 Task: Create Card Card0000000344 in Board Board0000000086 in Workspace WS0000000029 in Trello. Create Card Card0000000345 in Board Board0000000087 in Workspace WS0000000029 in Trello. Create Card Card0000000346 in Board Board0000000087 in Workspace WS0000000029 in Trello. Create Card Card0000000347 in Board Board0000000087 in Workspace WS0000000029 in Trello. Create Card Card0000000348 in Board Board0000000087 in Workspace WS0000000029 in Trello
Action: Mouse moved to (110, 362)
Screenshot: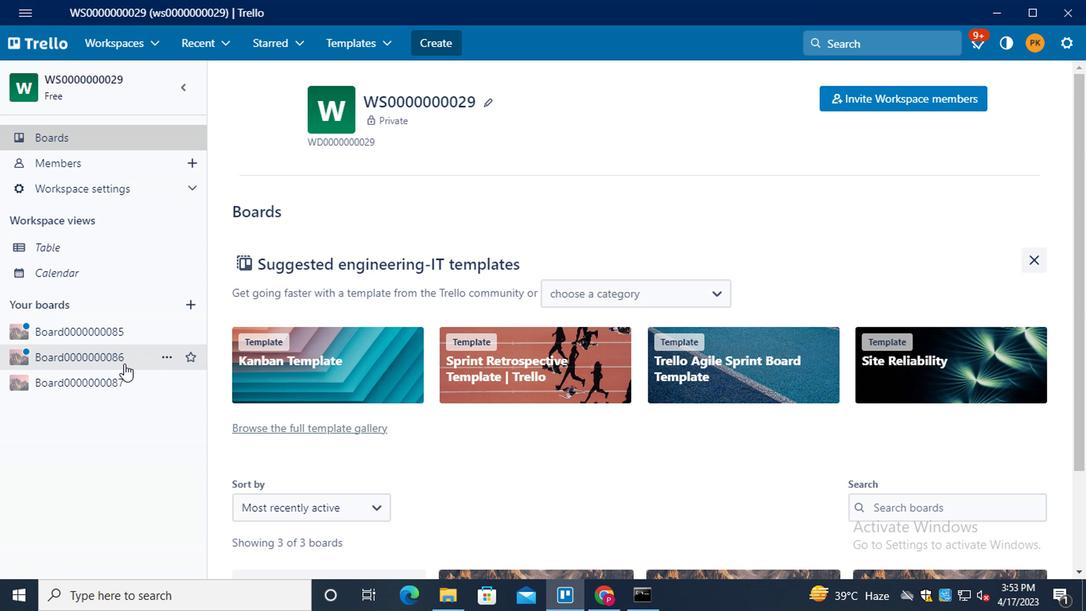 
Action: Mouse pressed left at (110, 362)
Screenshot: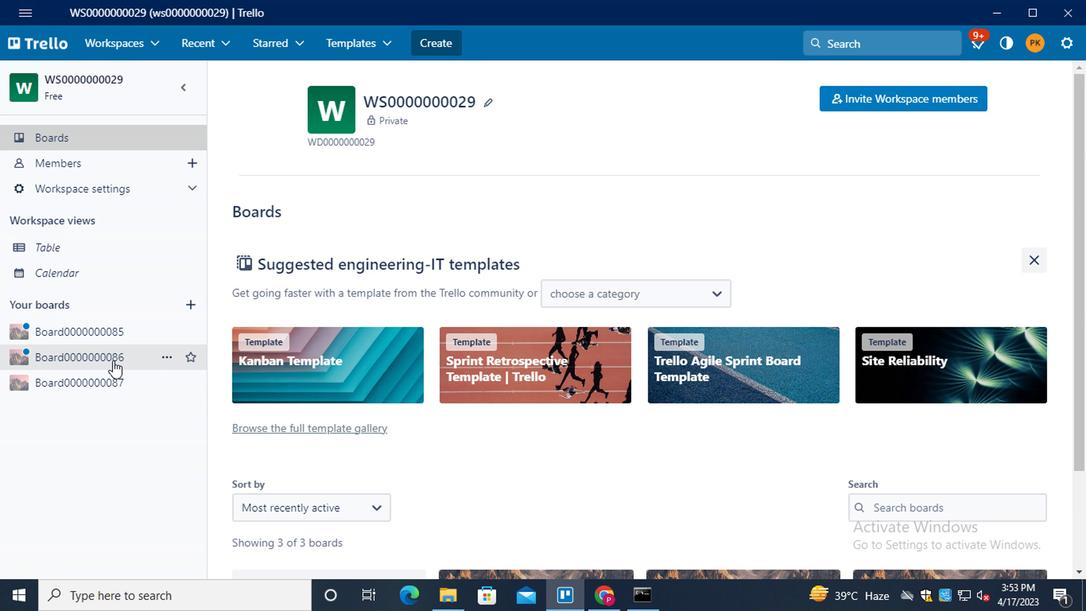 
Action: Mouse moved to (295, 245)
Screenshot: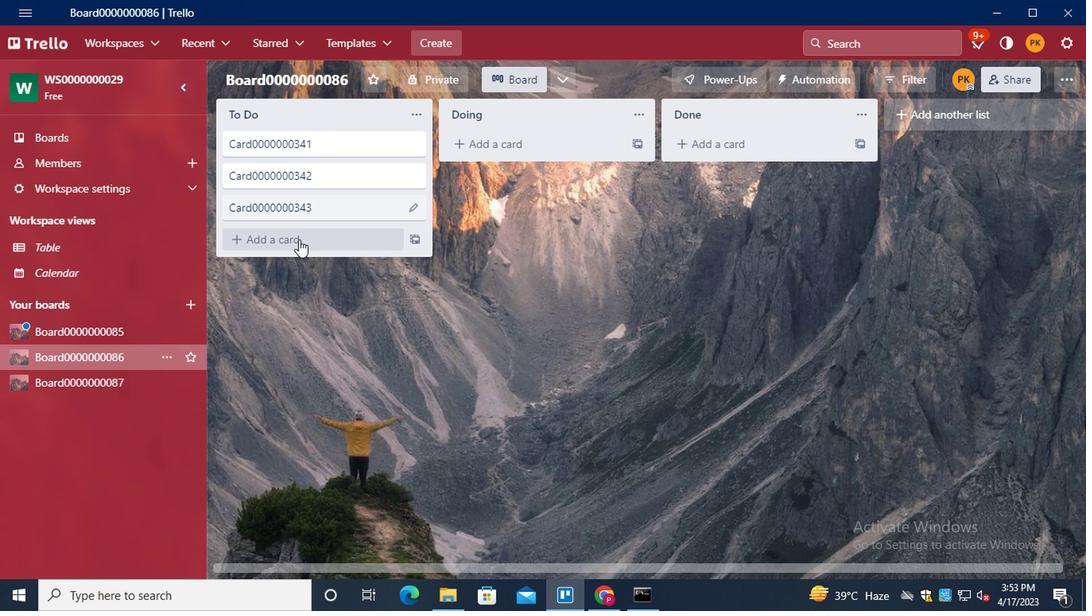 
Action: Mouse pressed left at (295, 245)
Screenshot: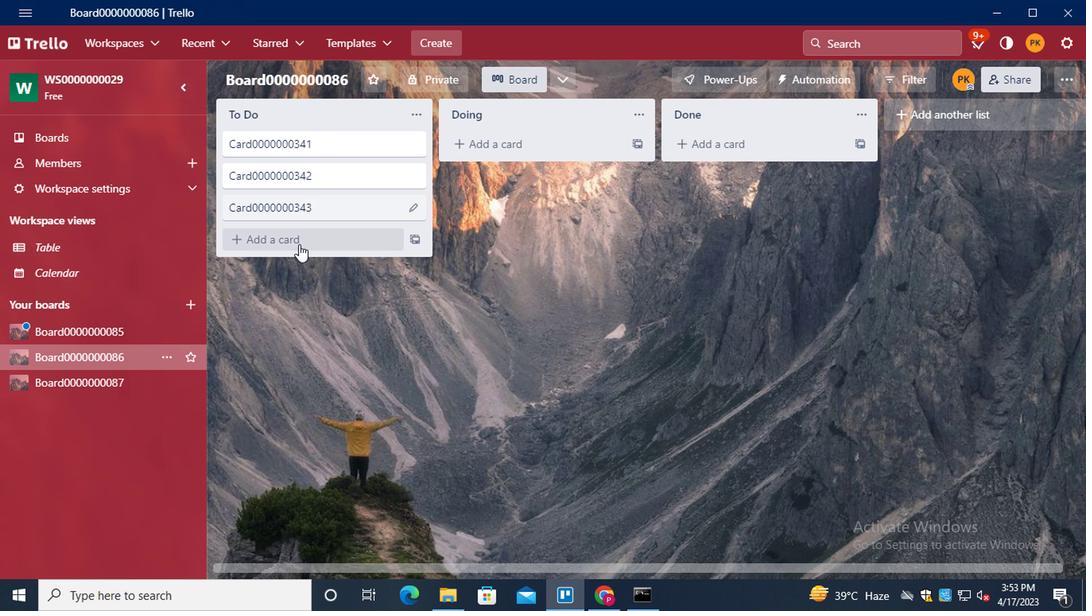 
Action: Key pressed <Key.shift>CARD0000000344<Key.enter>
Screenshot: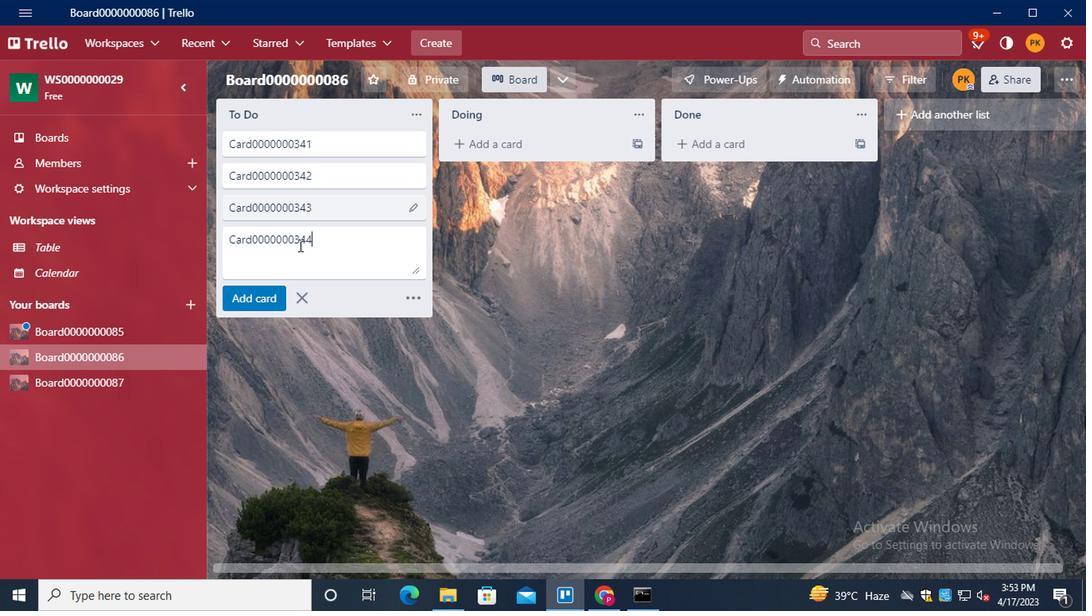 
Action: Mouse moved to (294, 329)
Screenshot: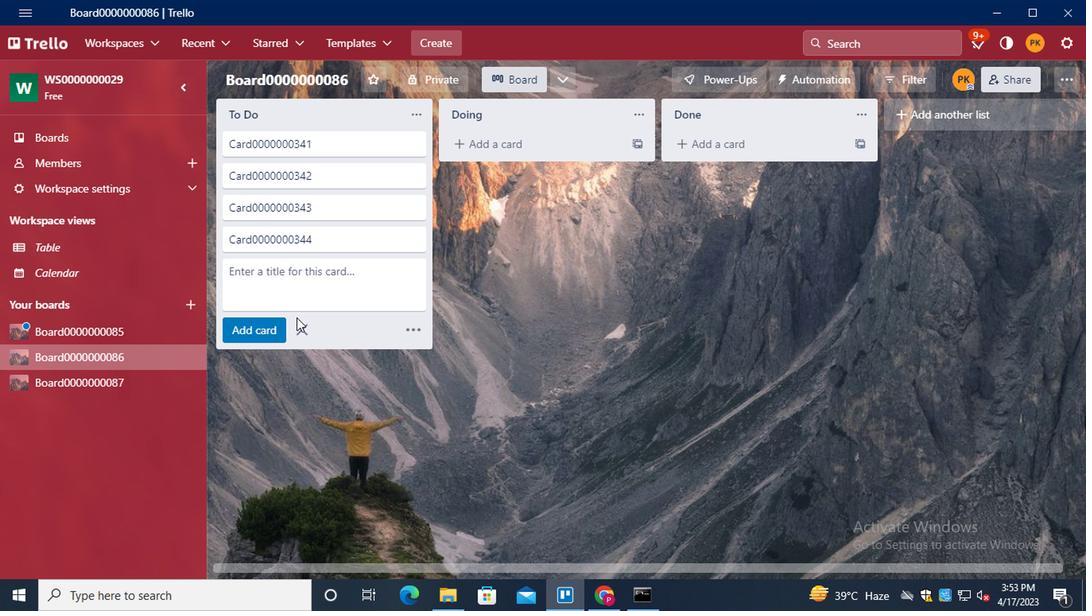 
Action: Mouse pressed left at (294, 329)
Screenshot: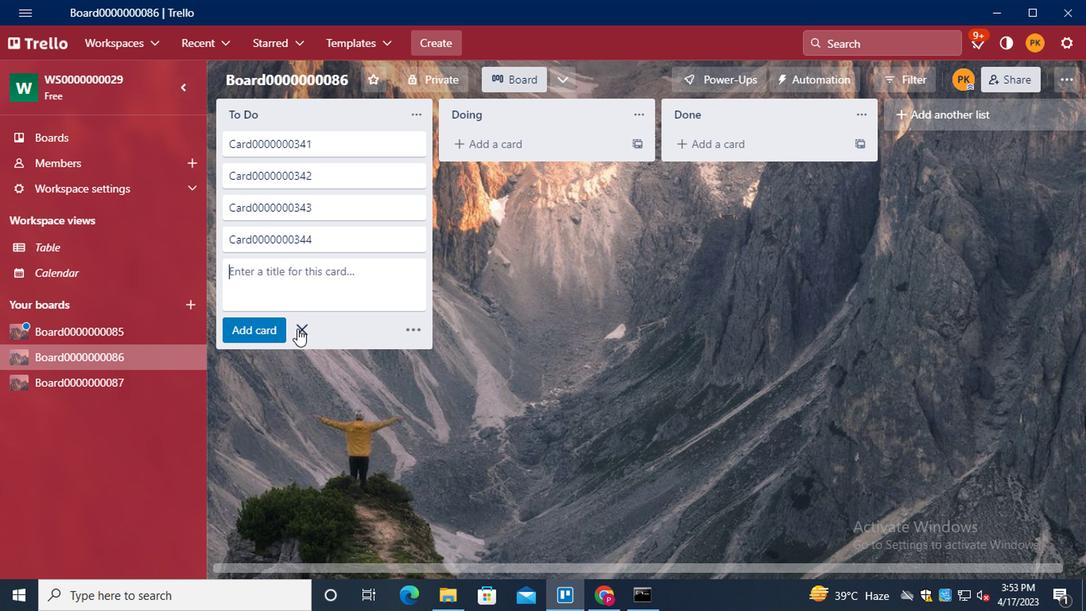 
Action: Mouse moved to (69, 387)
Screenshot: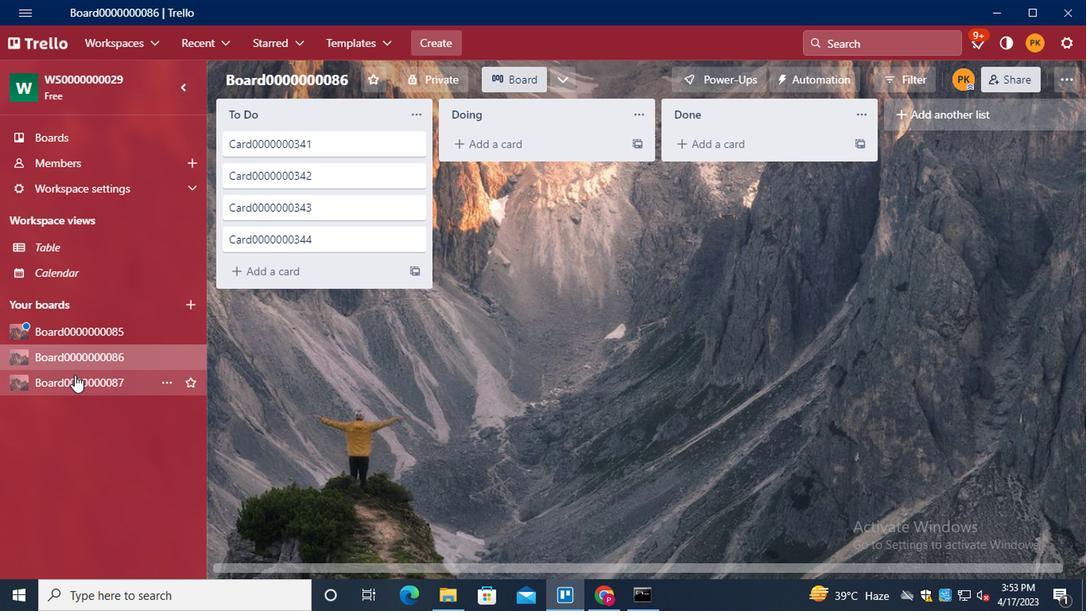 
Action: Mouse pressed left at (69, 387)
Screenshot: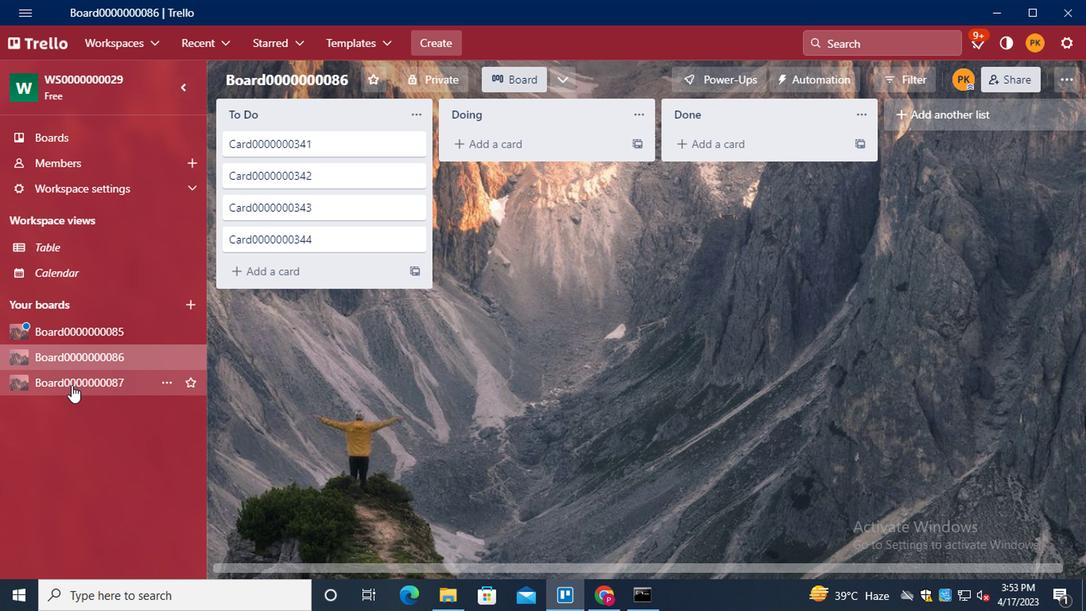 
Action: Mouse moved to (306, 179)
Screenshot: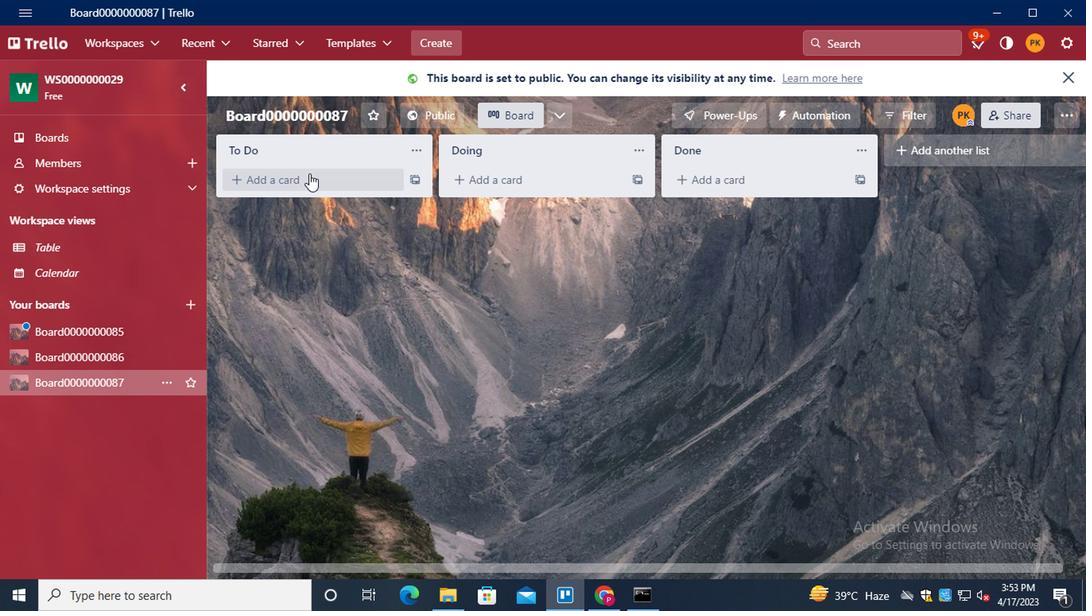 
Action: Mouse pressed left at (306, 179)
Screenshot: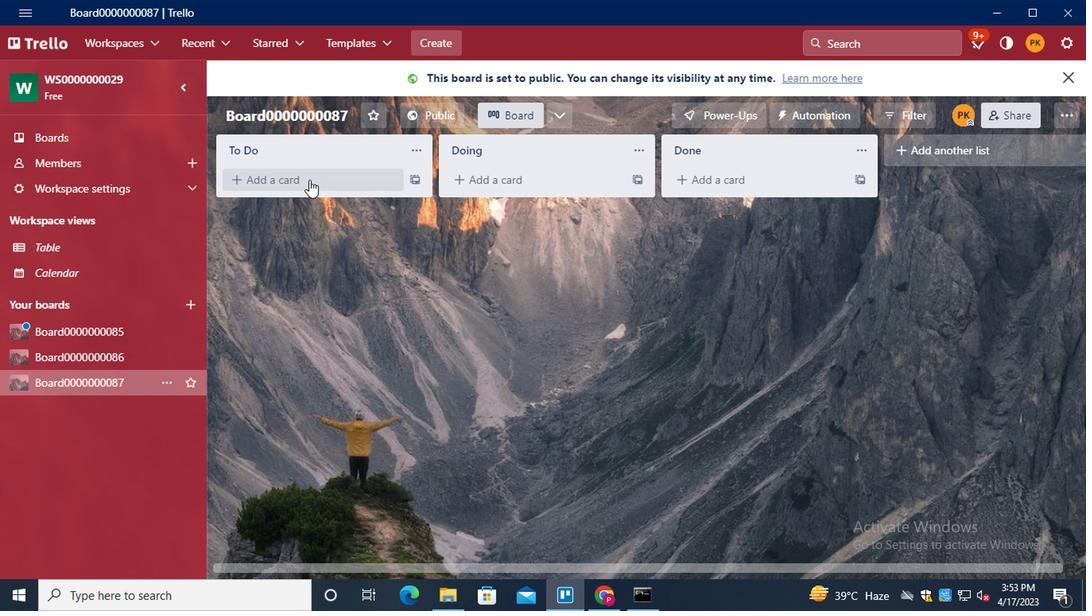 
Action: Key pressed <Key.shift>CARD0000000345<Key.enter><Key.shift>CARD0000000346<Key.enter><Key.shift>CARD<Key.backspace><Key.backspace><Key.backspace>ARD0000000347<Key.enter><Key.shift><Key.shift><Key.shift><Key.shift><Key.shift>CARD0000000348<Key.enter>
Screenshot: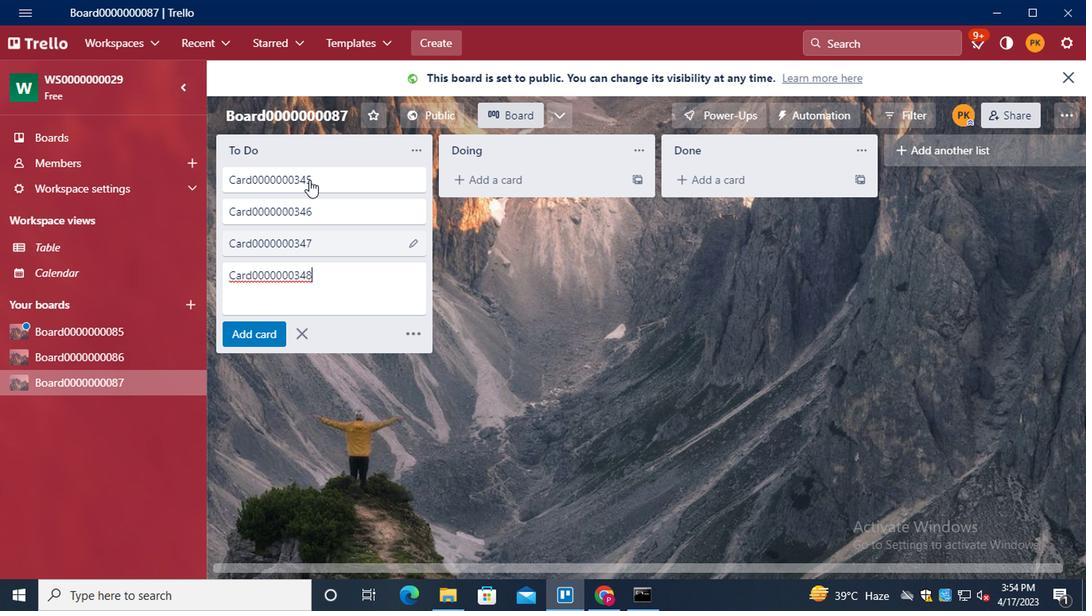 
Action: Mouse moved to (306, 367)
Screenshot: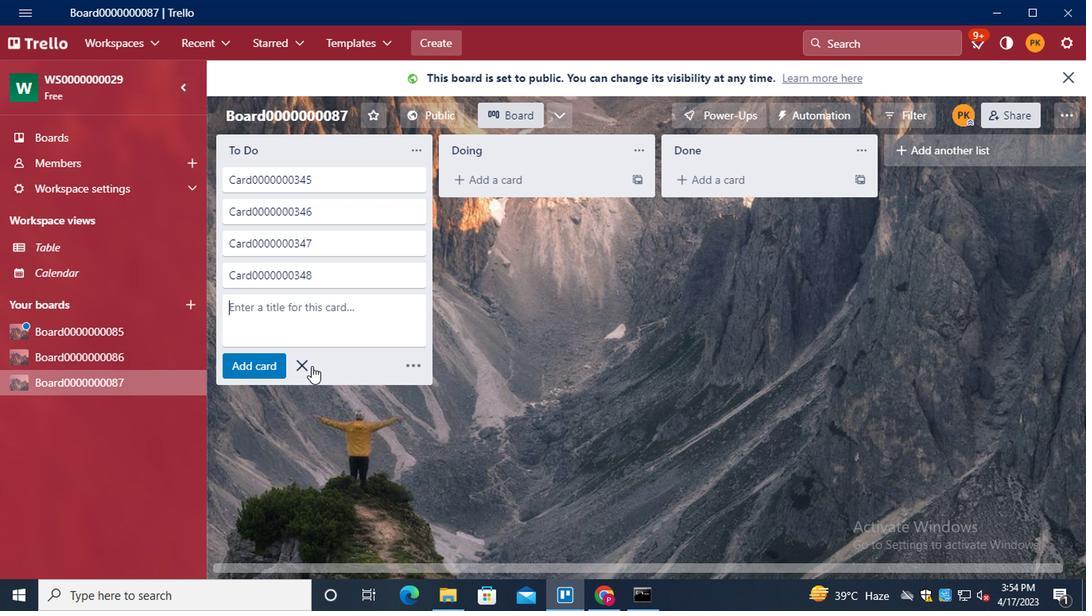 
Action: Mouse pressed left at (306, 367)
Screenshot: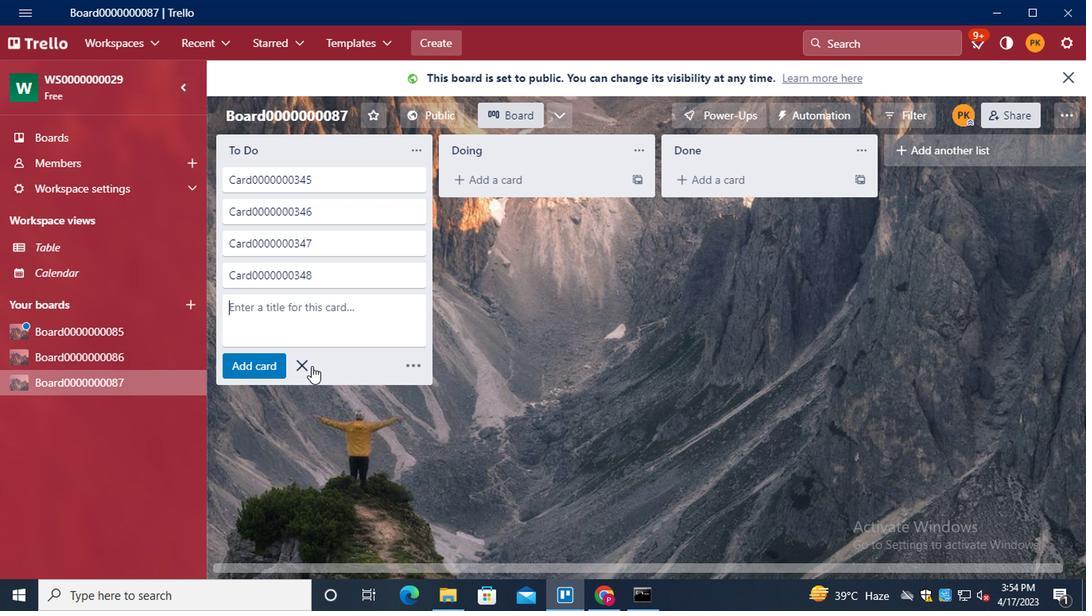 
Action: Mouse moved to (305, 368)
Screenshot: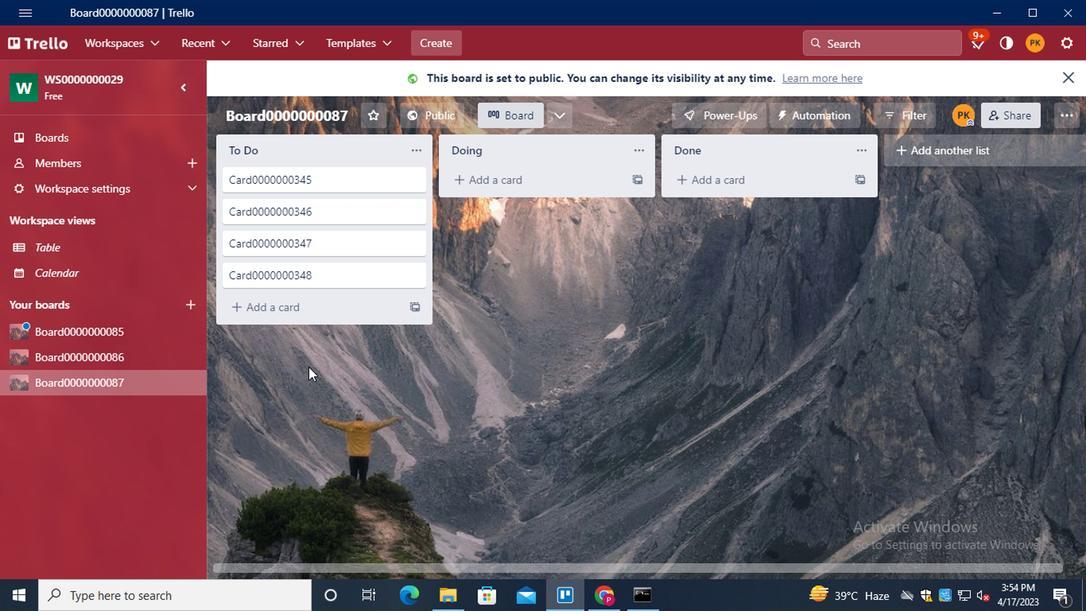 
